Task: Manage the "Question Detail" page in the site builder.
Action: Mouse moved to (930, 66)
Screenshot: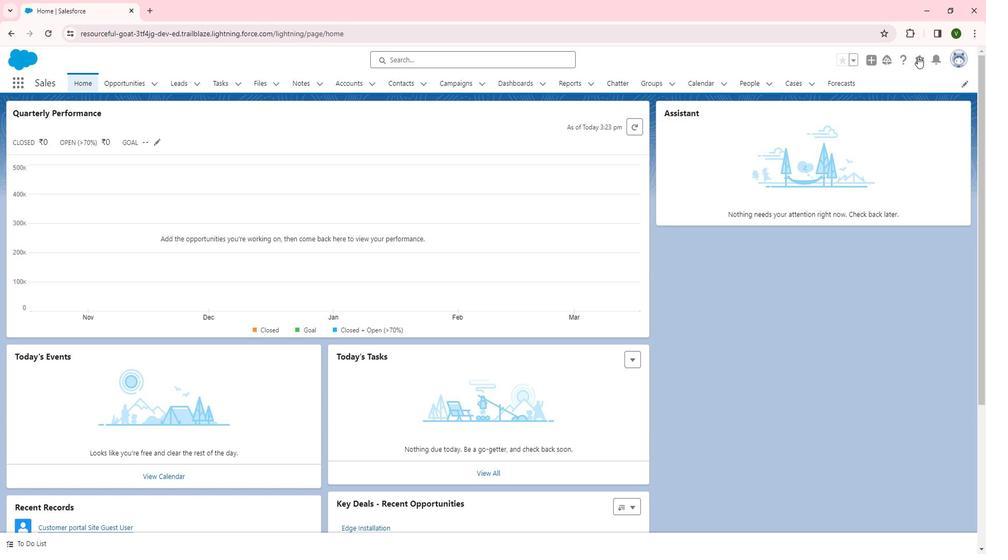 
Action: Mouse pressed left at (930, 66)
Screenshot: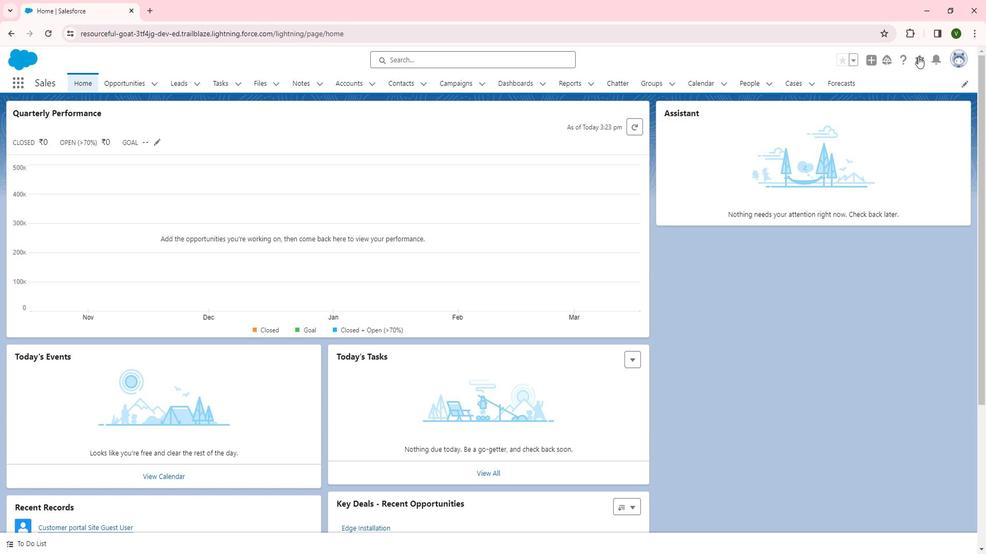 
Action: Mouse moved to (898, 93)
Screenshot: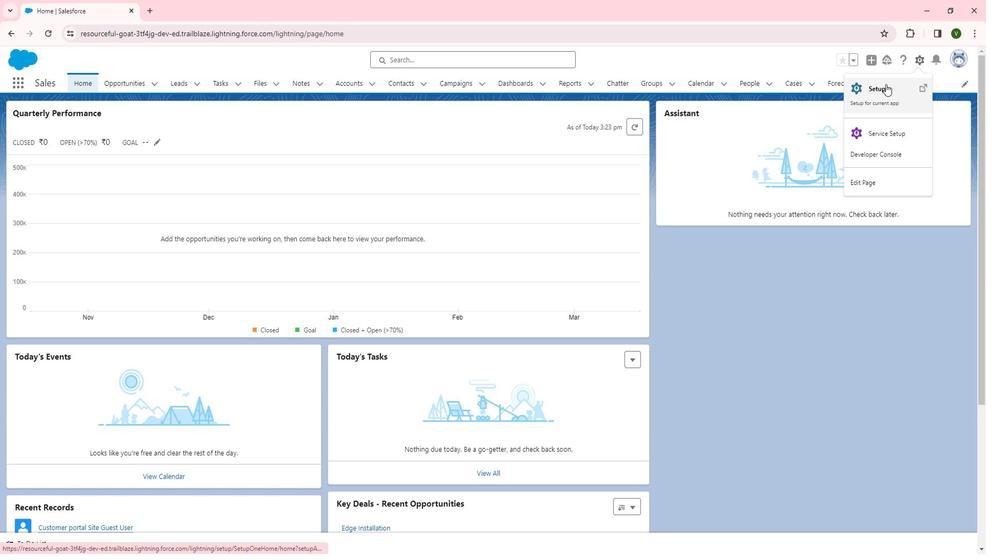 
Action: Mouse pressed left at (898, 93)
Screenshot: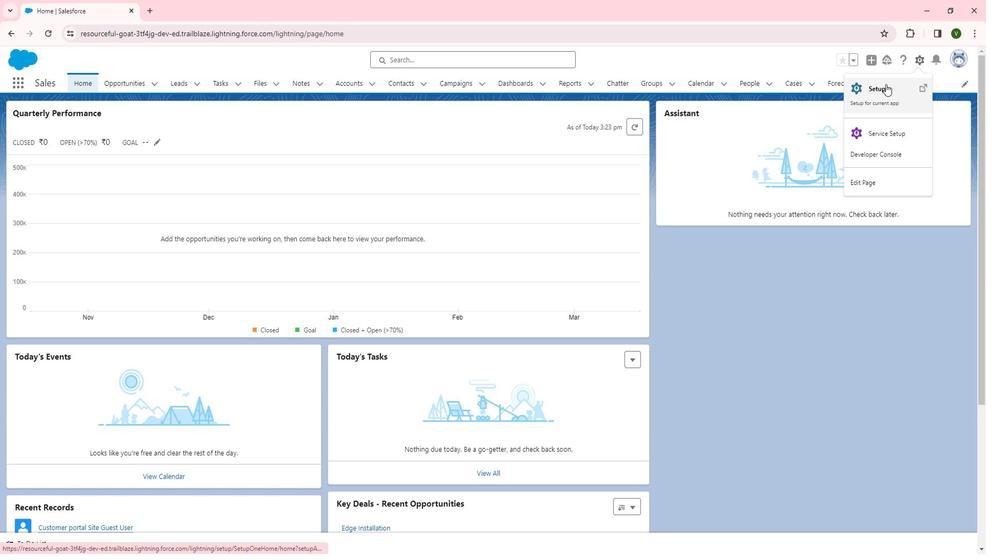 
Action: Mouse moved to (72, 399)
Screenshot: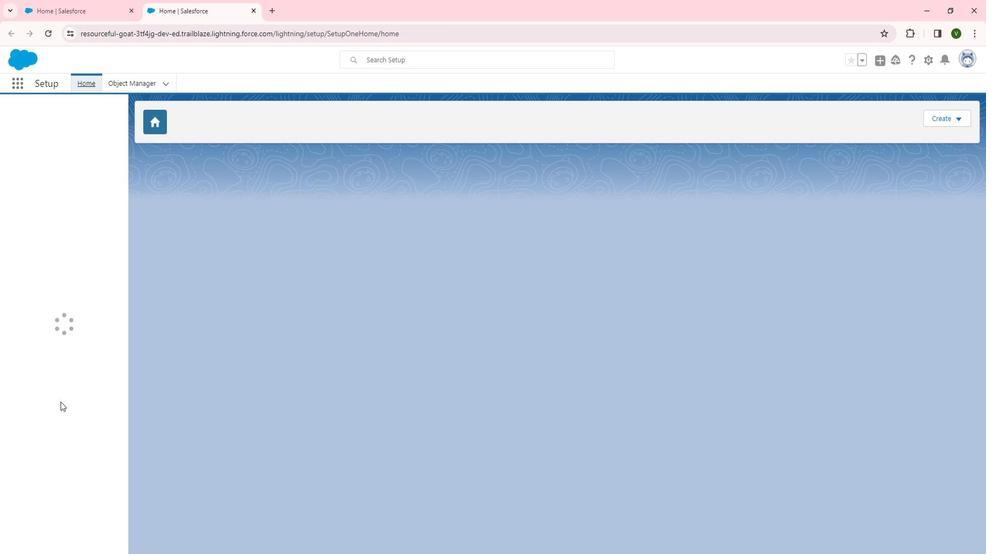 
Action: Mouse scrolled (72, 399) with delta (0, 0)
Screenshot: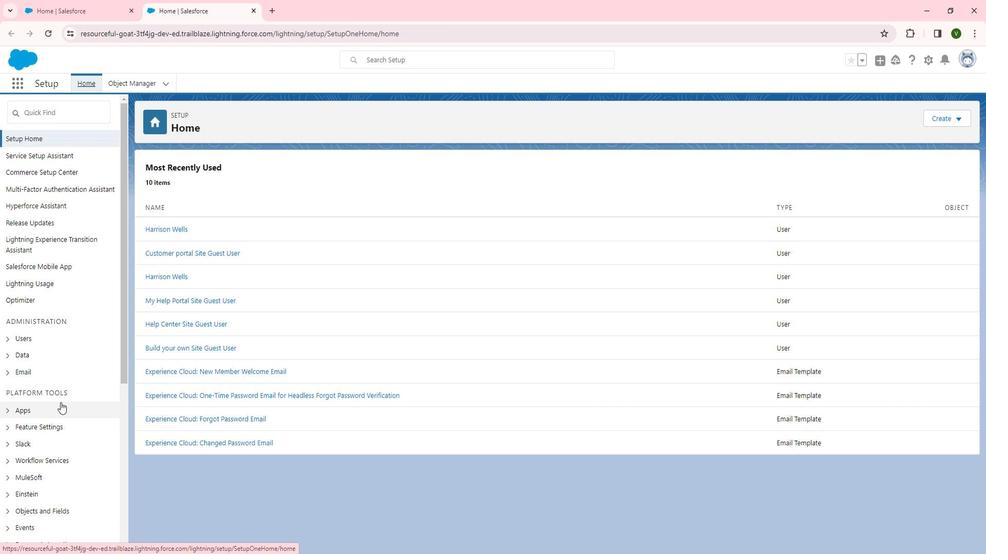 
Action: Mouse moved to (57, 368)
Screenshot: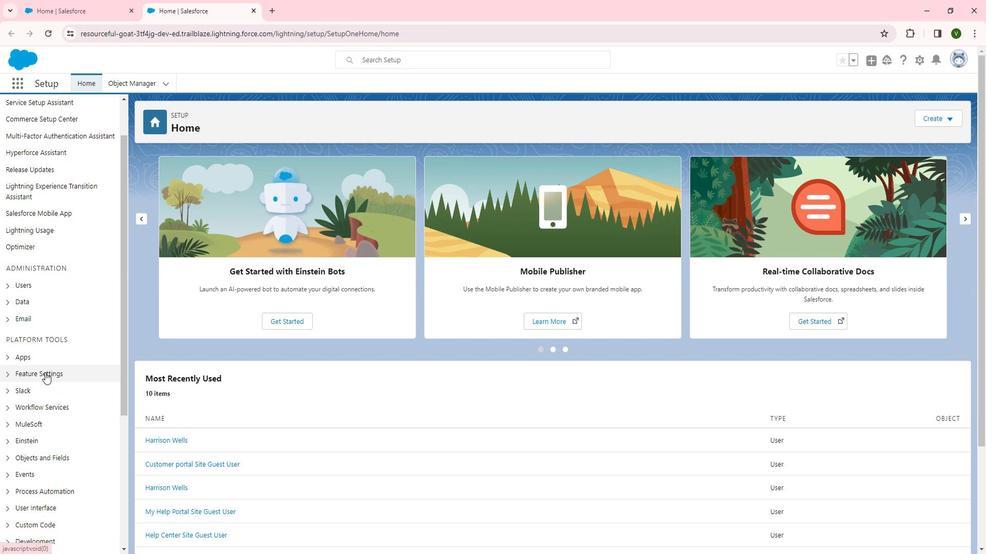 
Action: Mouse pressed left at (57, 368)
Screenshot: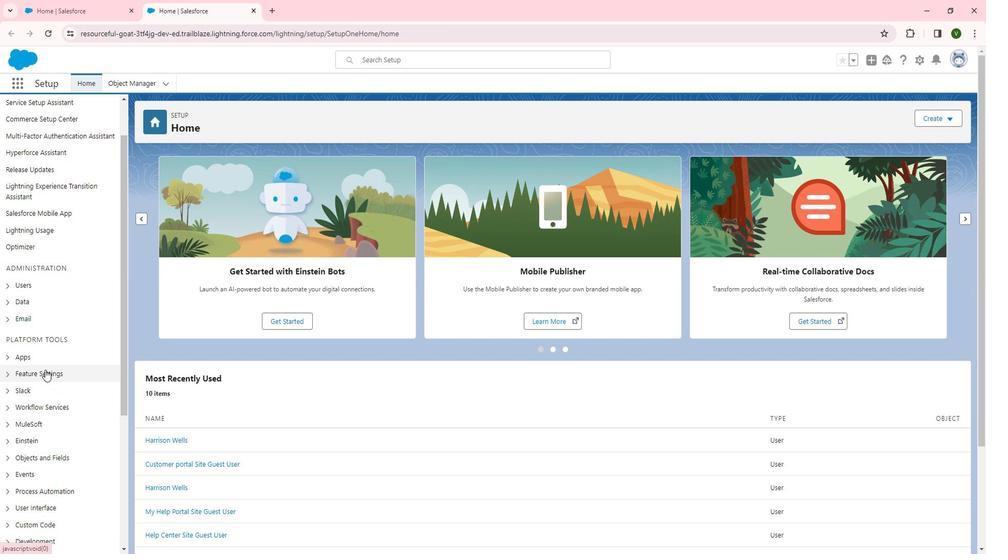 
Action: Mouse moved to (58, 364)
Screenshot: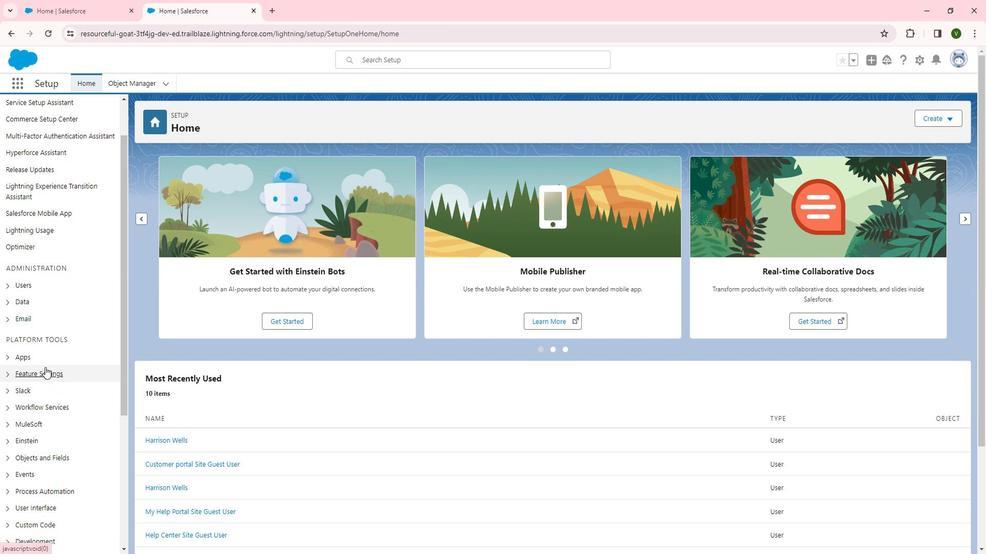 
Action: Mouse scrolled (58, 363) with delta (0, 0)
Screenshot: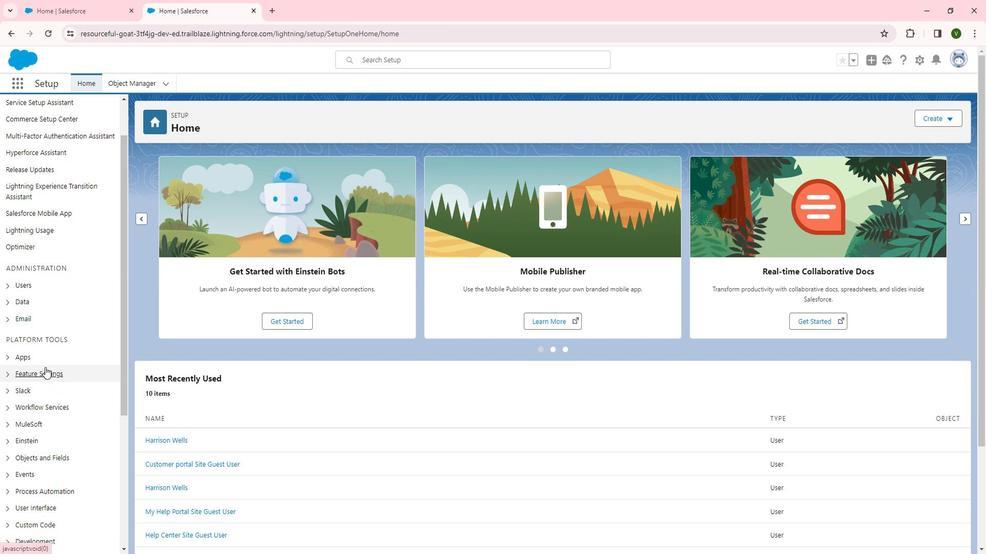 
Action: Mouse scrolled (58, 363) with delta (0, 0)
Screenshot: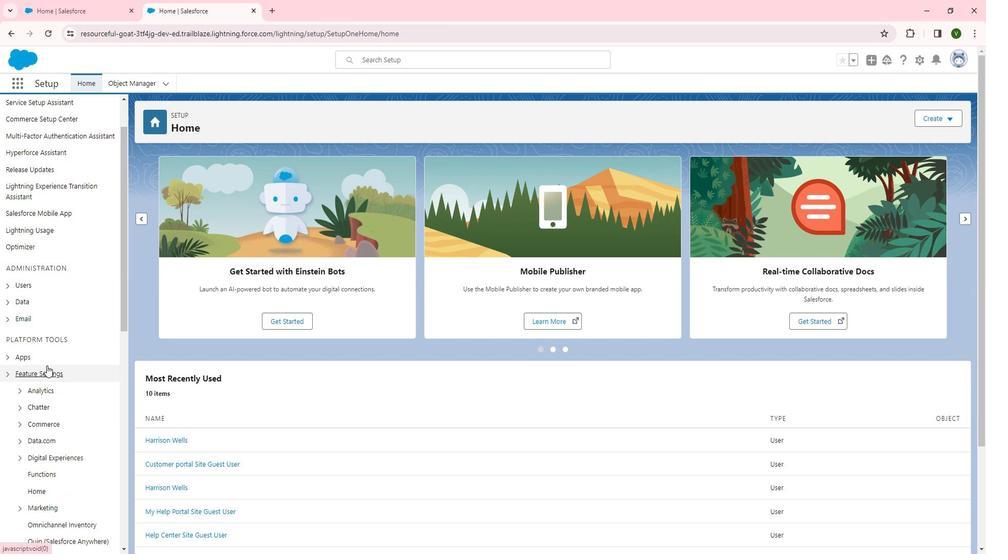 
Action: Mouse scrolled (58, 363) with delta (0, 0)
Screenshot: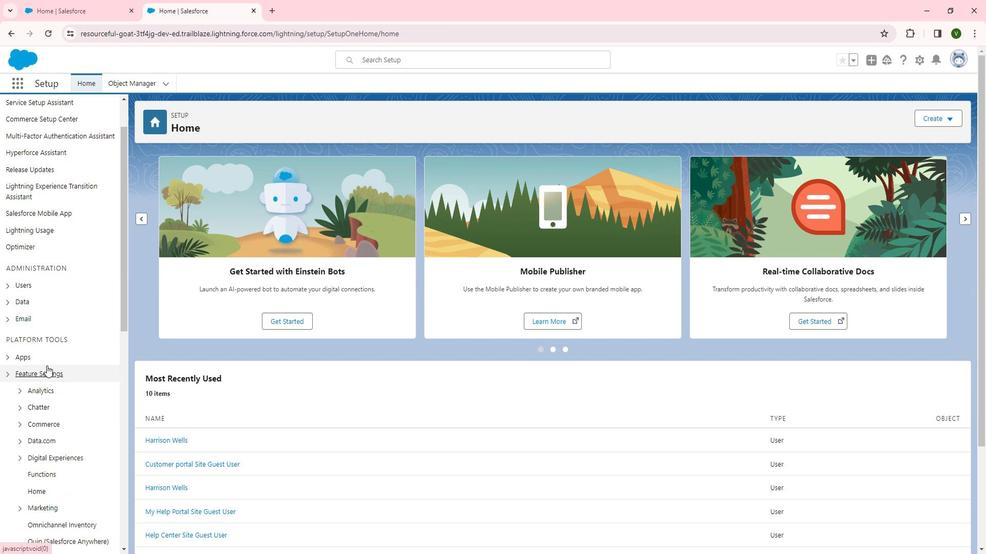 
Action: Mouse scrolled (58, 363) with delta (0, 0)
Screenshot: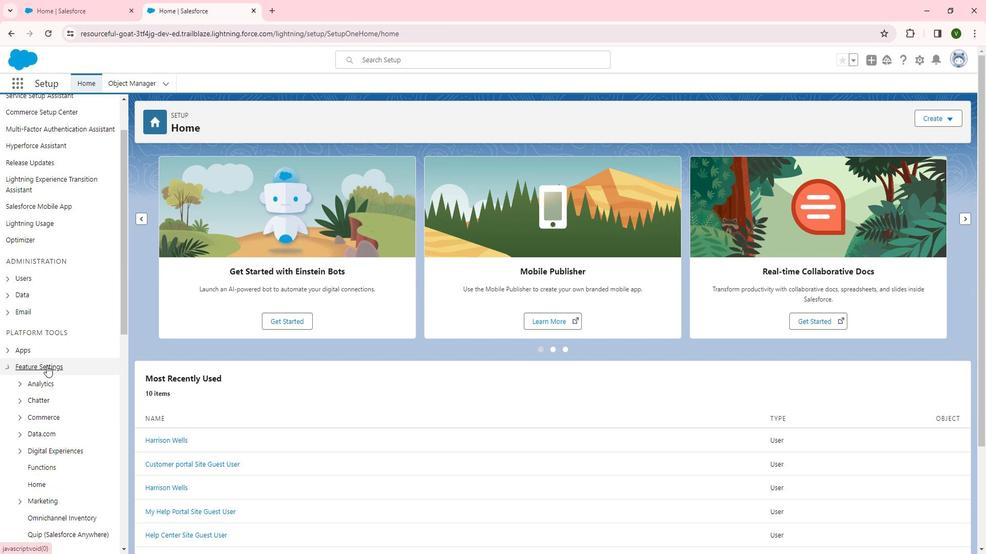 
Action: Mouse moved to (64, 248)
Screenshot: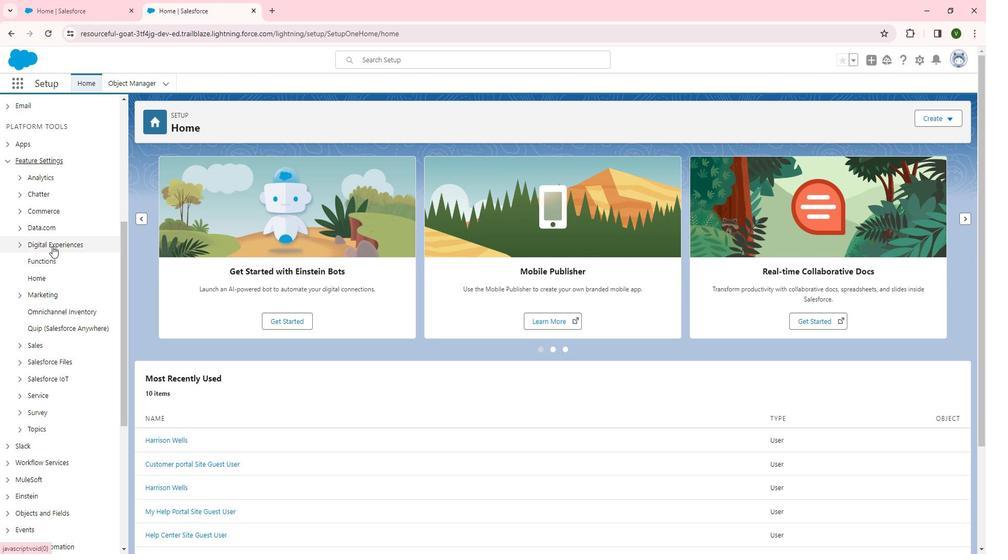 
Action: Mouse pressed left at (64, 248)
Screenshot: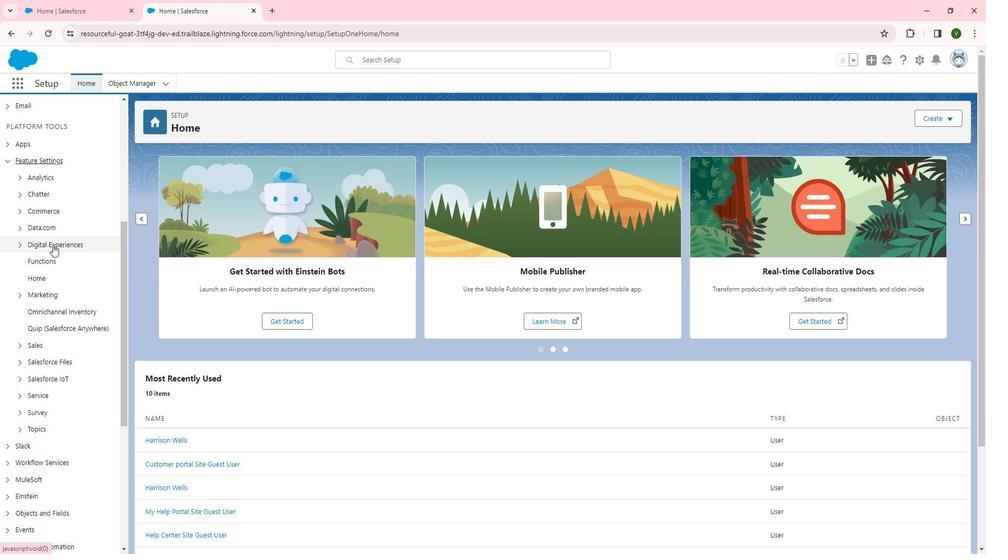 
Action: Mouse moved to (61, 262)
Screenshot: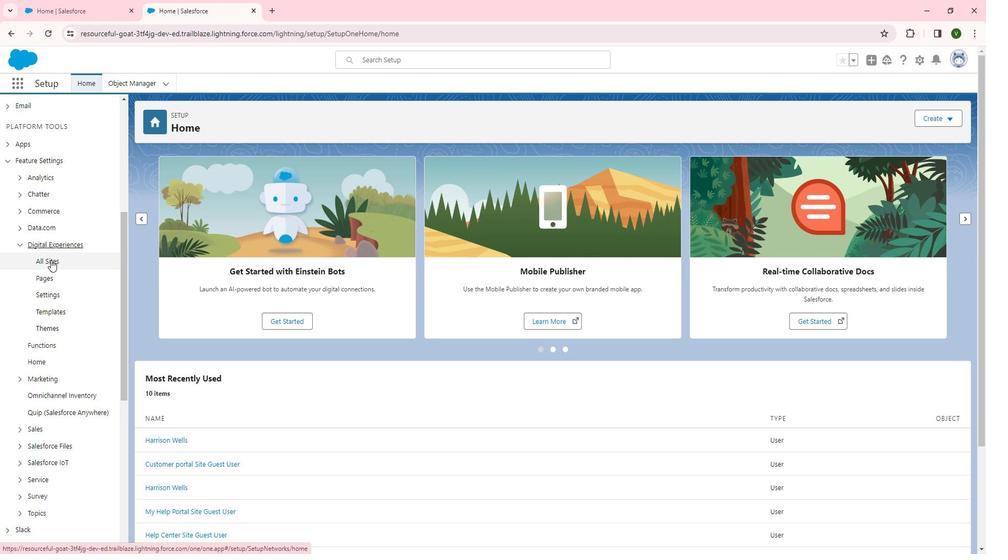 
Action: Mouse pressed left at (61, 262)
Screenshot: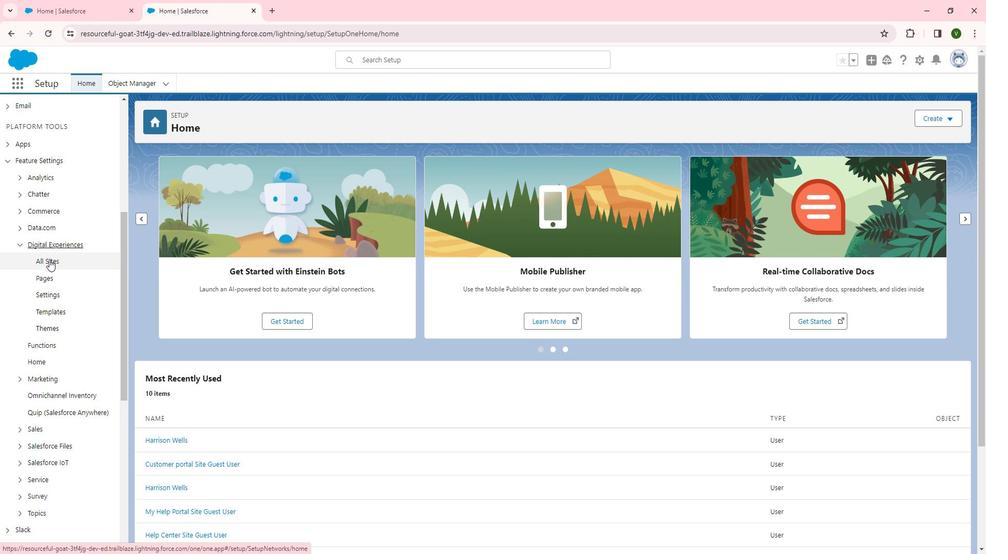 
Action: Mouse moved to (171, 274)
Screenshot: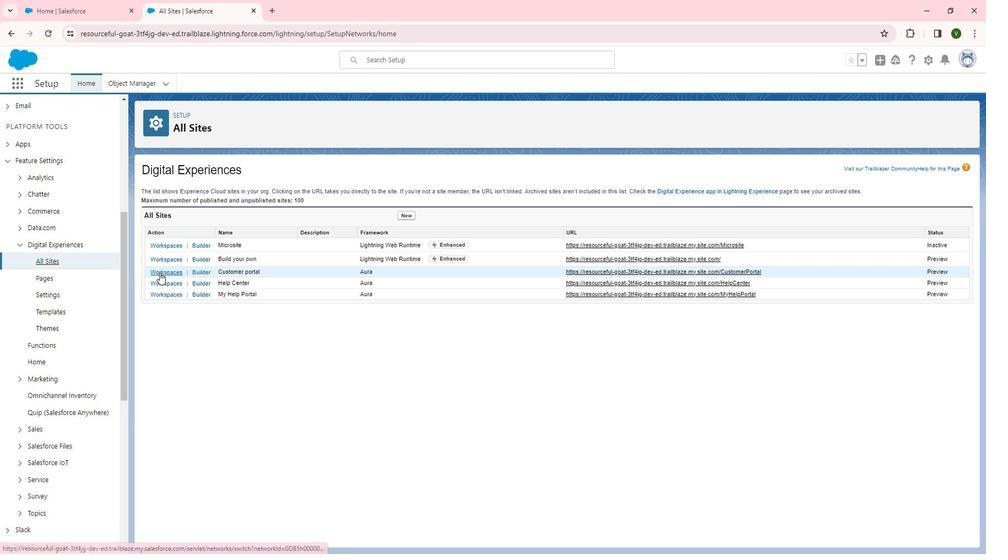 
Action: Mouse pressed left at (171, 274)
Screenshot: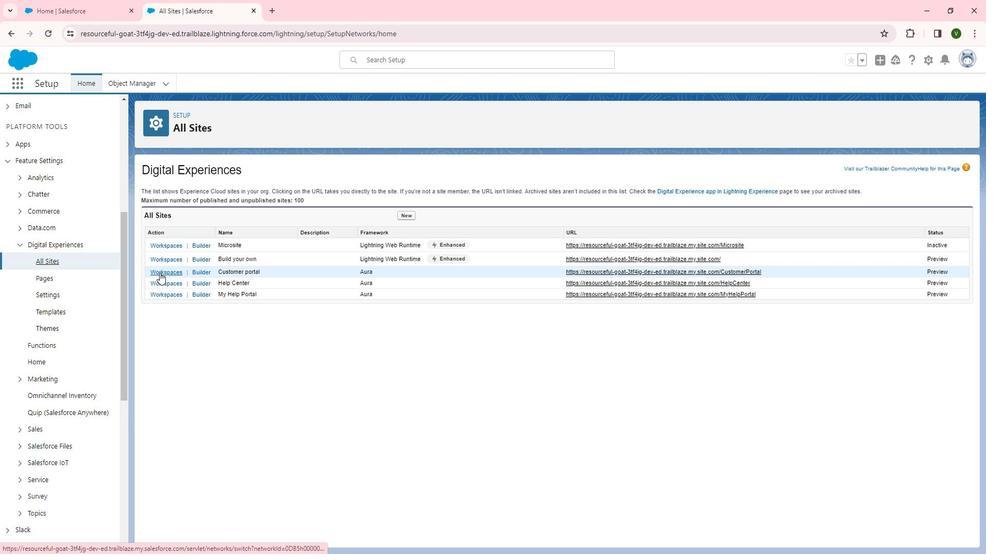 
Action: Mouse moved to (94, 244)
Screenshot: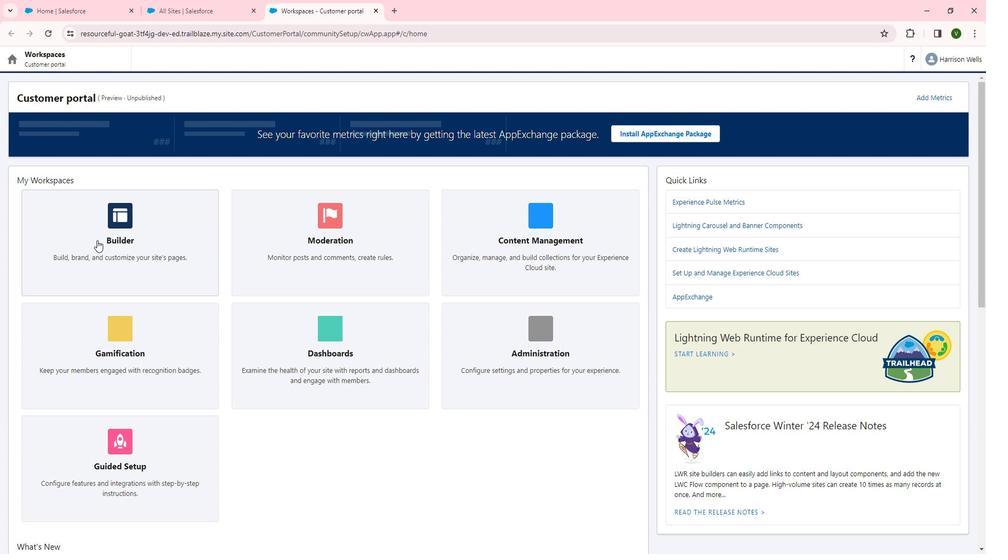 
Action: Mouse pressed left at (94, 244)
Screenshot: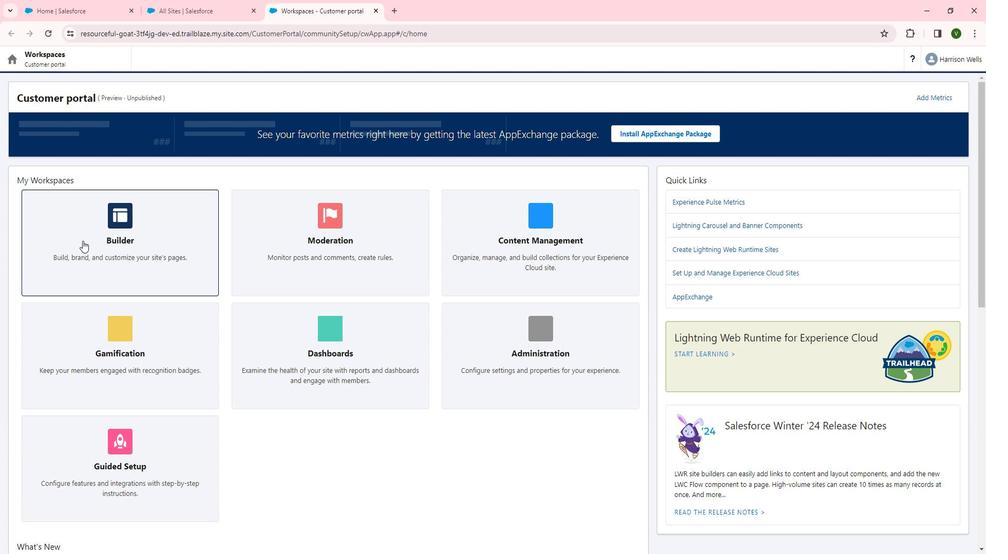 
Action: Mouse moved to (140, 65)
Screenshot: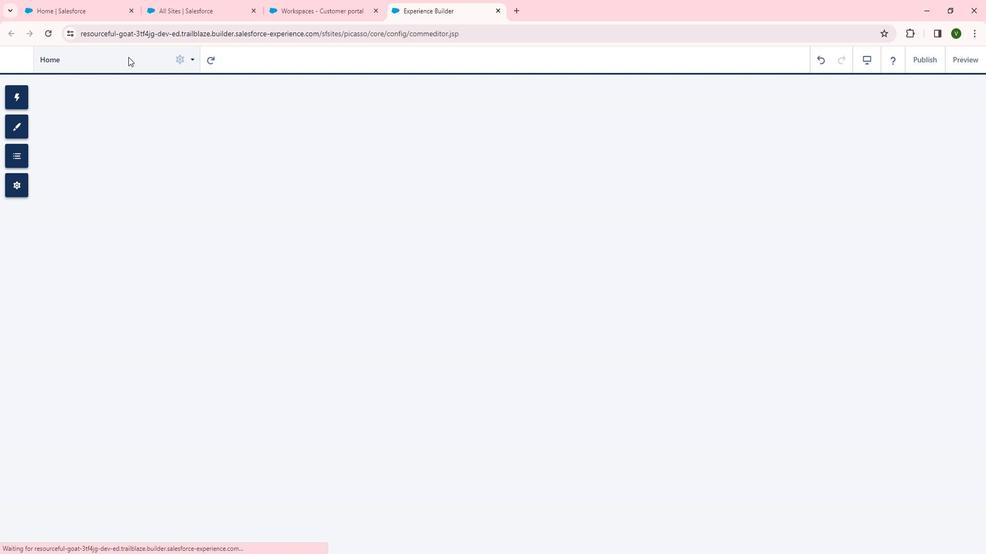 
Action: Mouse pressed left at (140, 65)
Screenshot: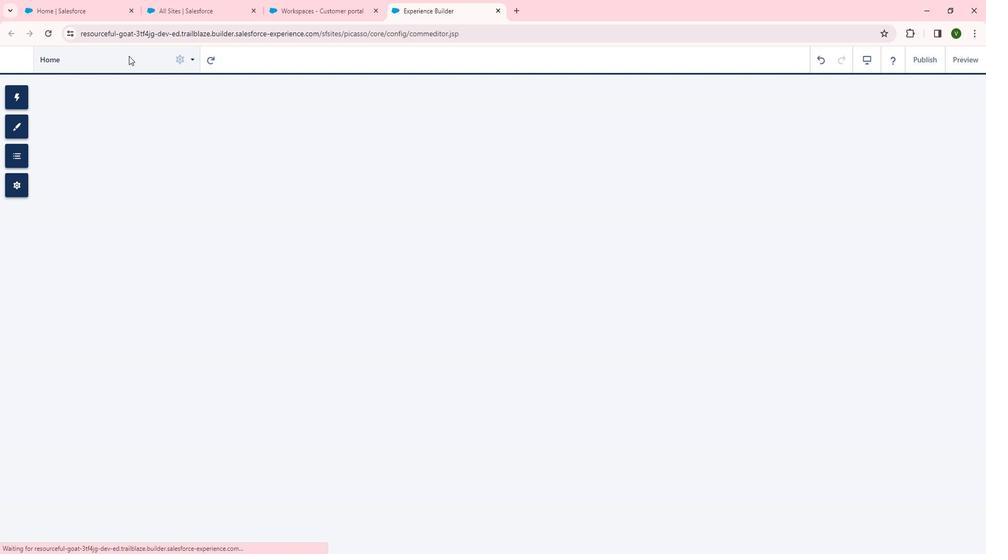 
Action: Mouse moved to (99, 356)
Screenshot: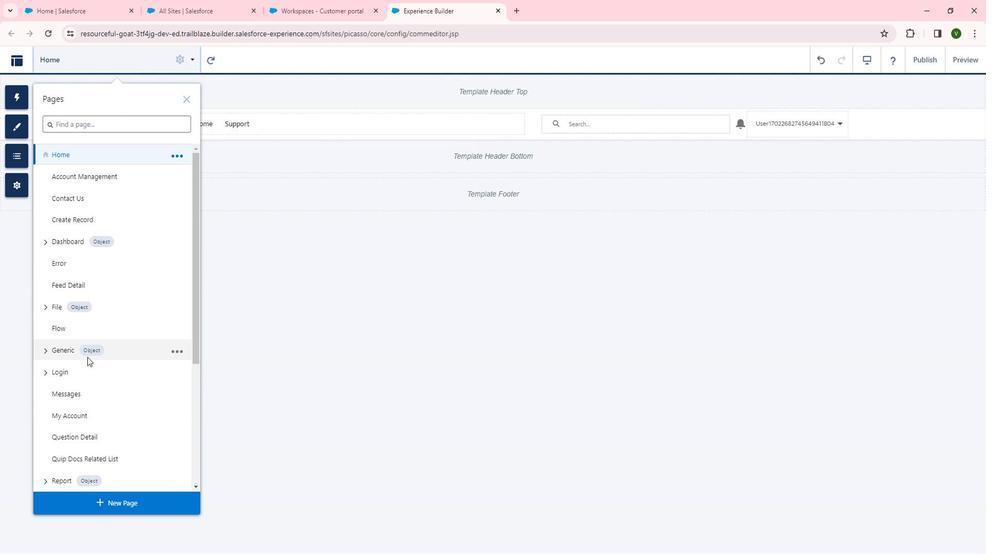 
Action: Mouse scrolled (99, 356) with delta (0, 0)
Screenshot: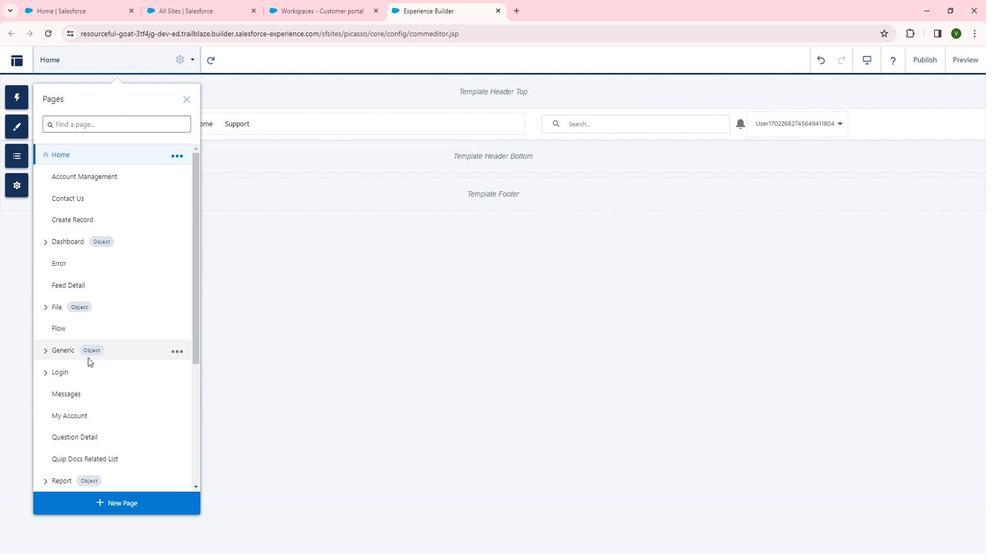 
Action: Mouse scrolled (99, 356) with delta (0, 0)
Screenshot: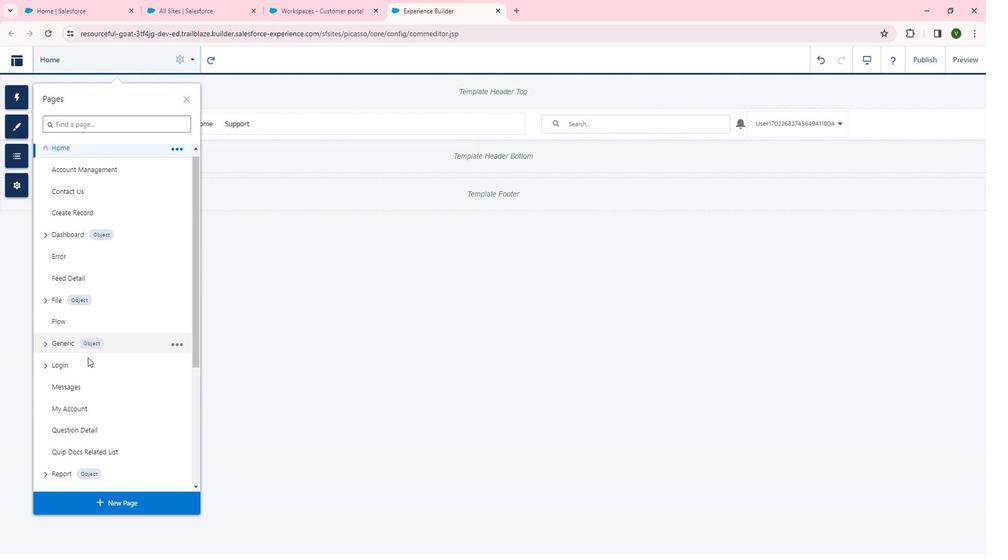 
Action: Mouse moved to (107, 331)
Screenshot: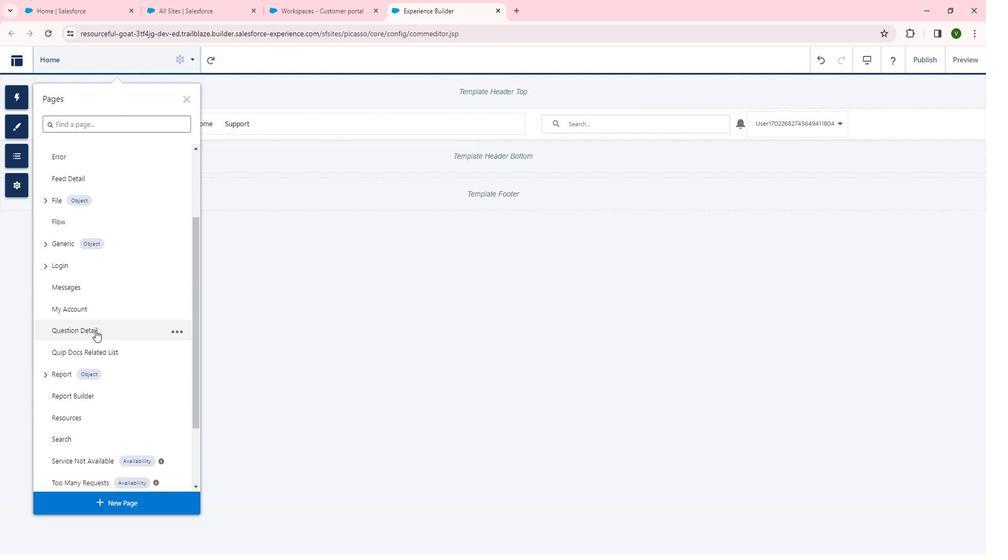 
Action: Mouse pressed left at (107, 331)
Screenshot: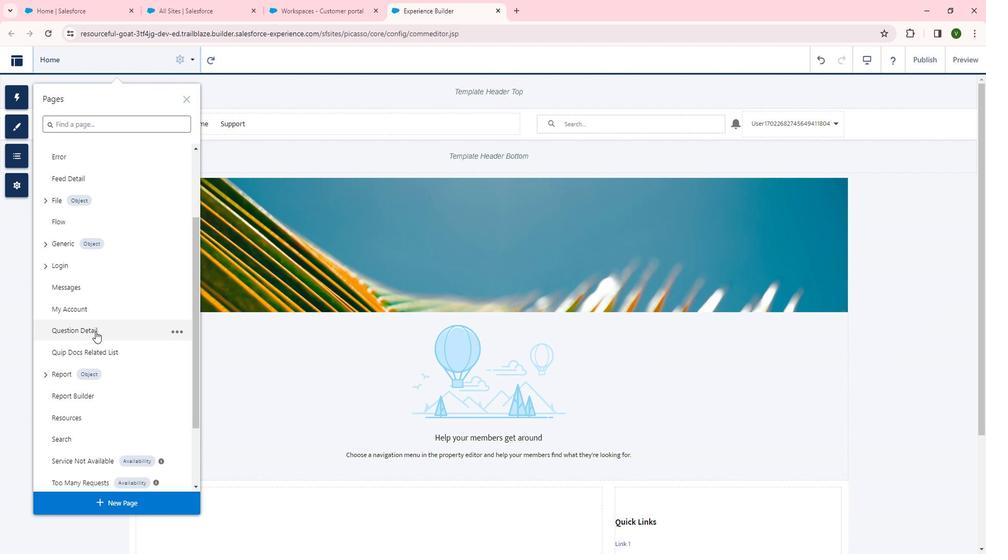 
Action: Mouse moved to (818, 296)
Screenshot: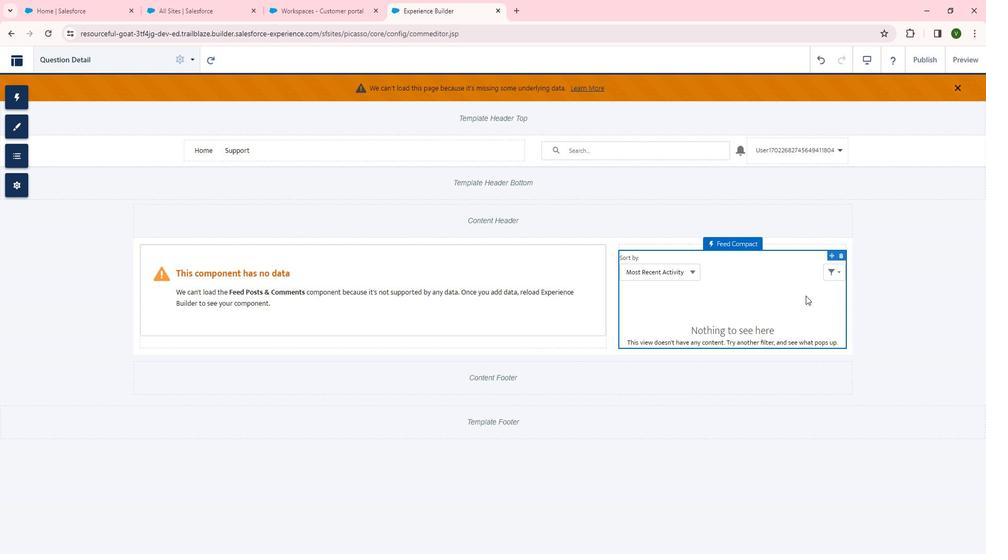 
Action: Mouse pressed left at (818, 296)
Screenshot: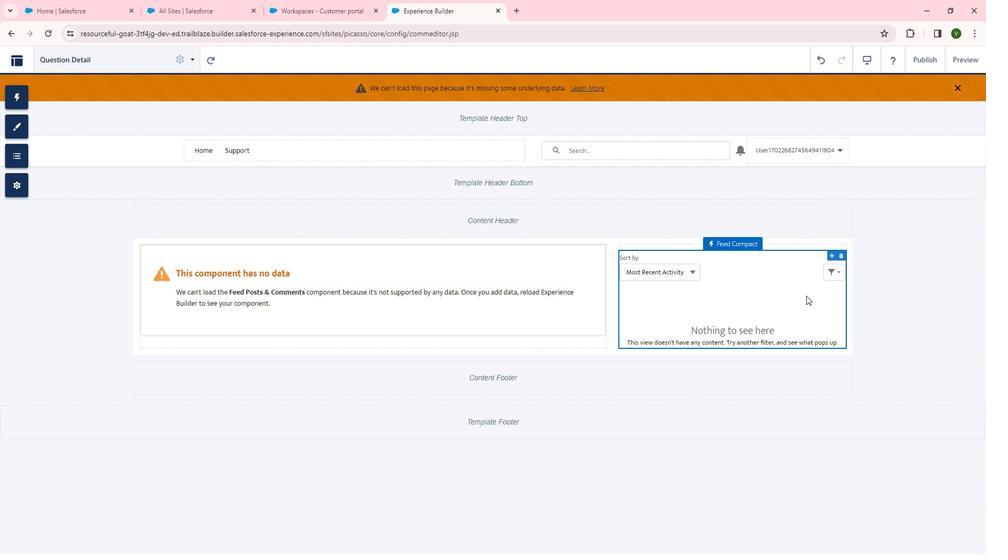 
Action: Mouse moved to (897, 226)
Screenshot: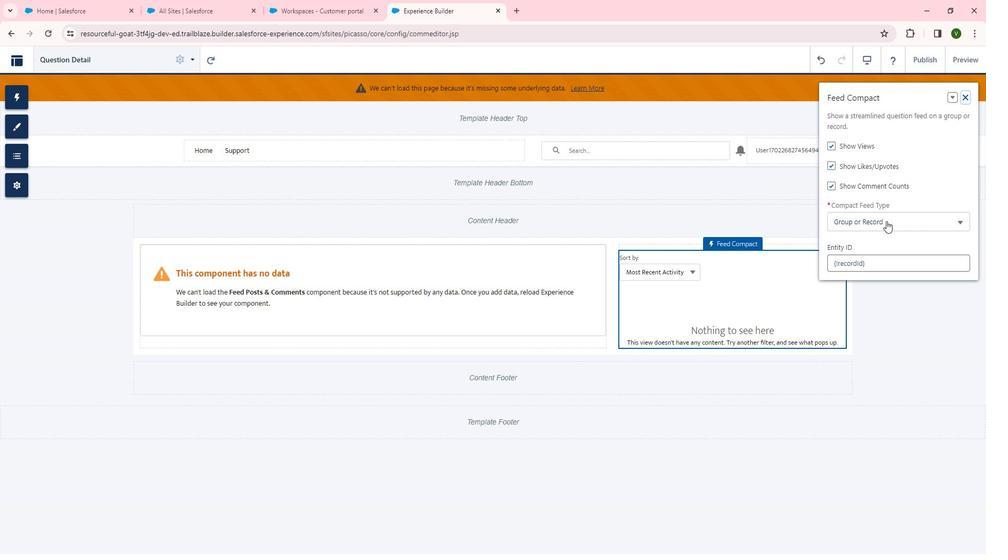 
Action: Mouse pressed left at (897, 226)
Screenshot: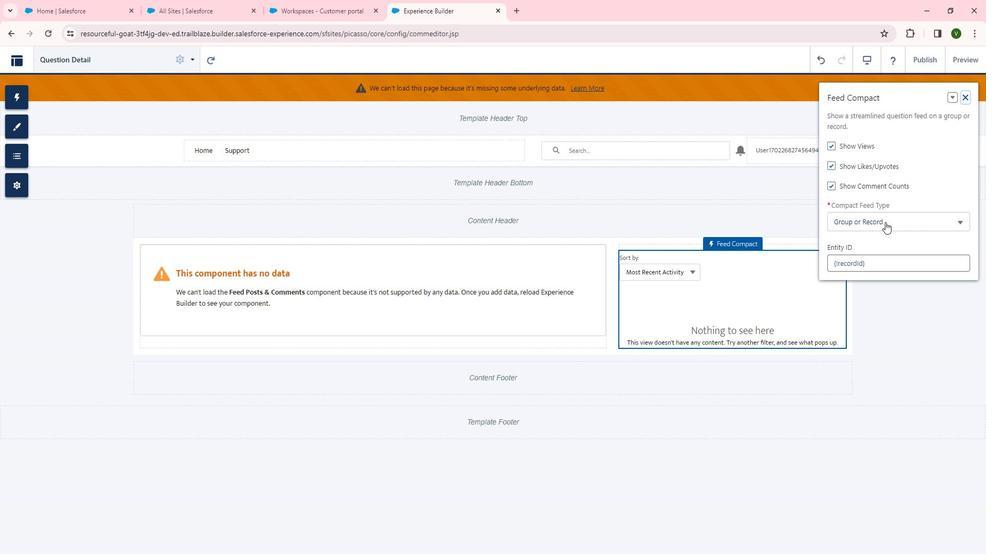 
Action: Mouse moved to (881, 274)
Screenshot: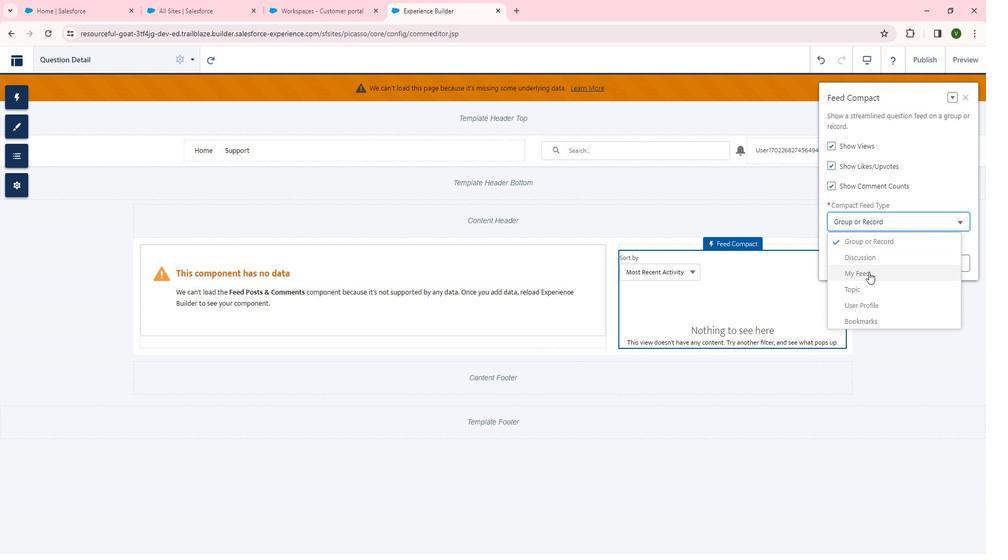 
Action: Mouse pressed left at (881, 274)
Screenshot: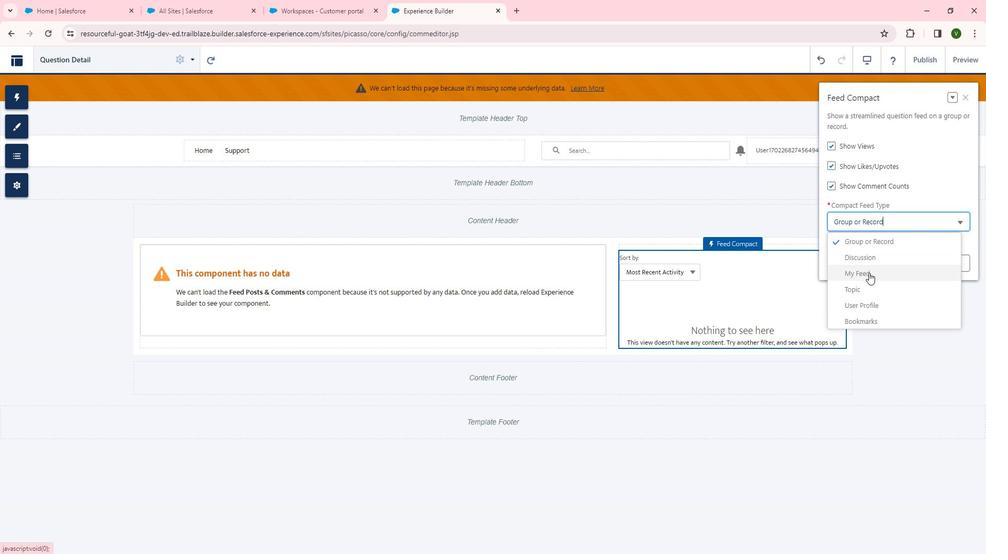 
Action: Mouse moved to (754, 334)
Screenshot: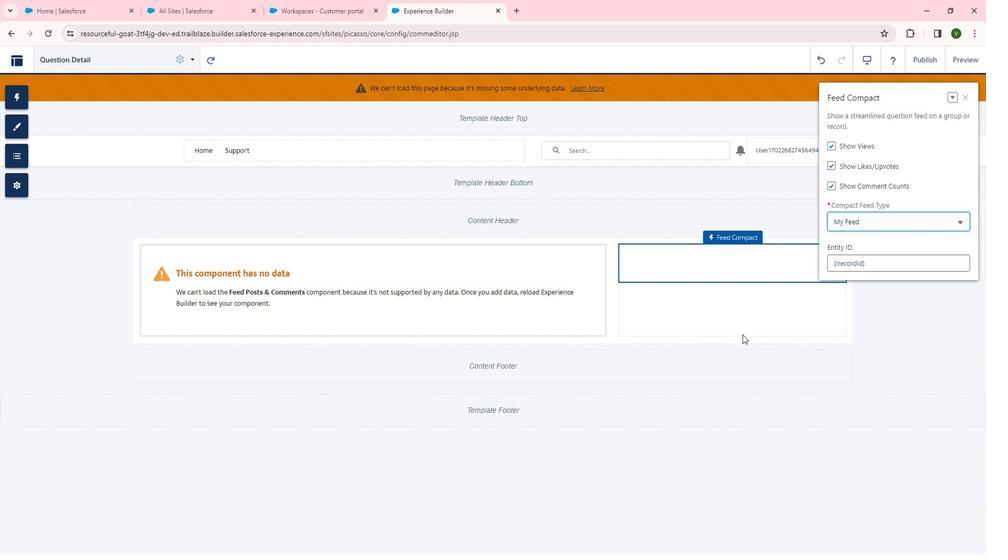 
